 Task: Add a condition where "Channel Is not X Corp Like" in new tickets in your groups.
Action: Mouse moved to (124, 503)
Screenshot: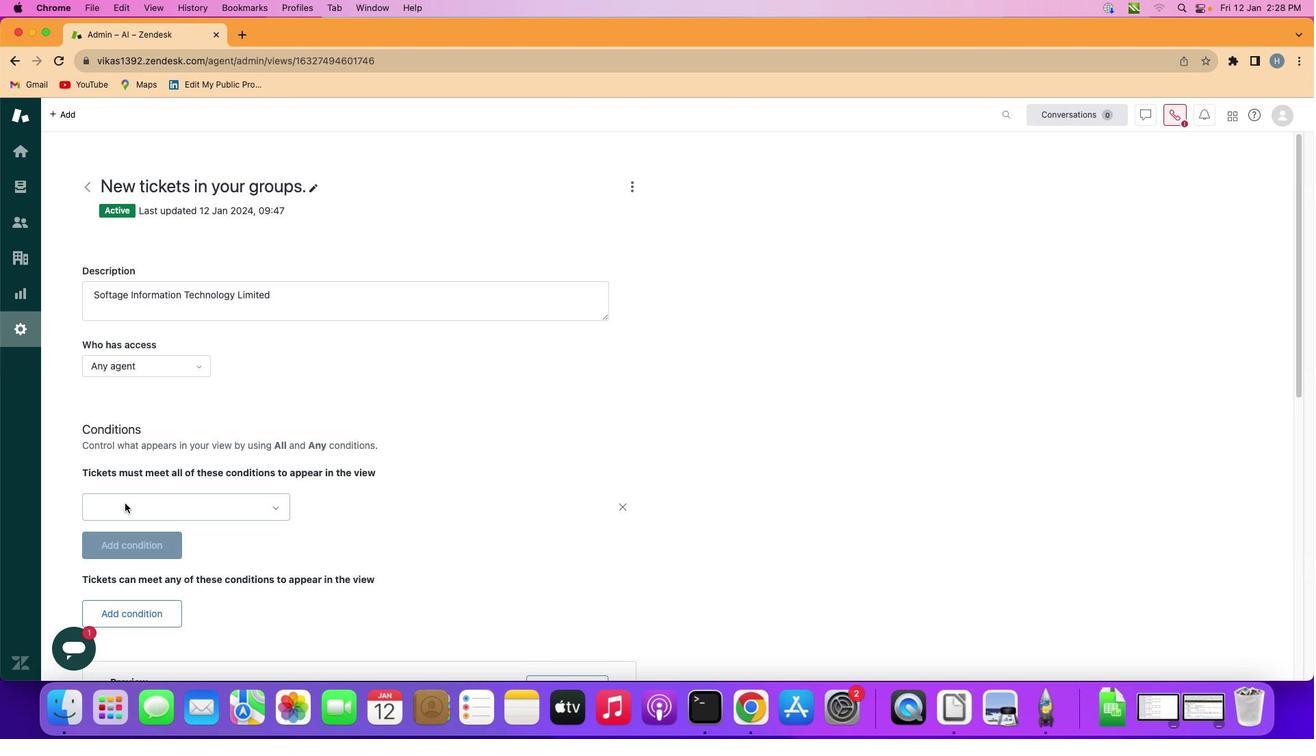
Action: Mouse pressed left at (124, 503)
Screenshot: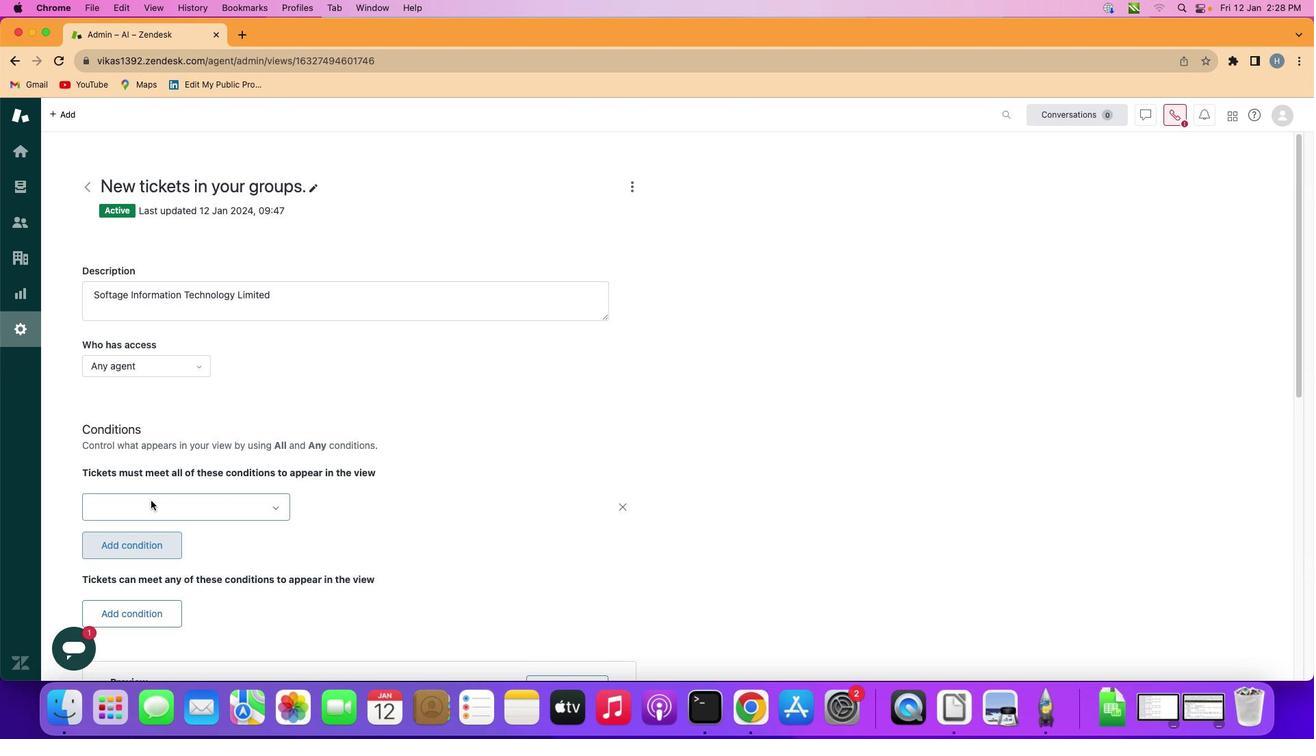 
Action: Mouse moved to (210, 492)
Screenshot: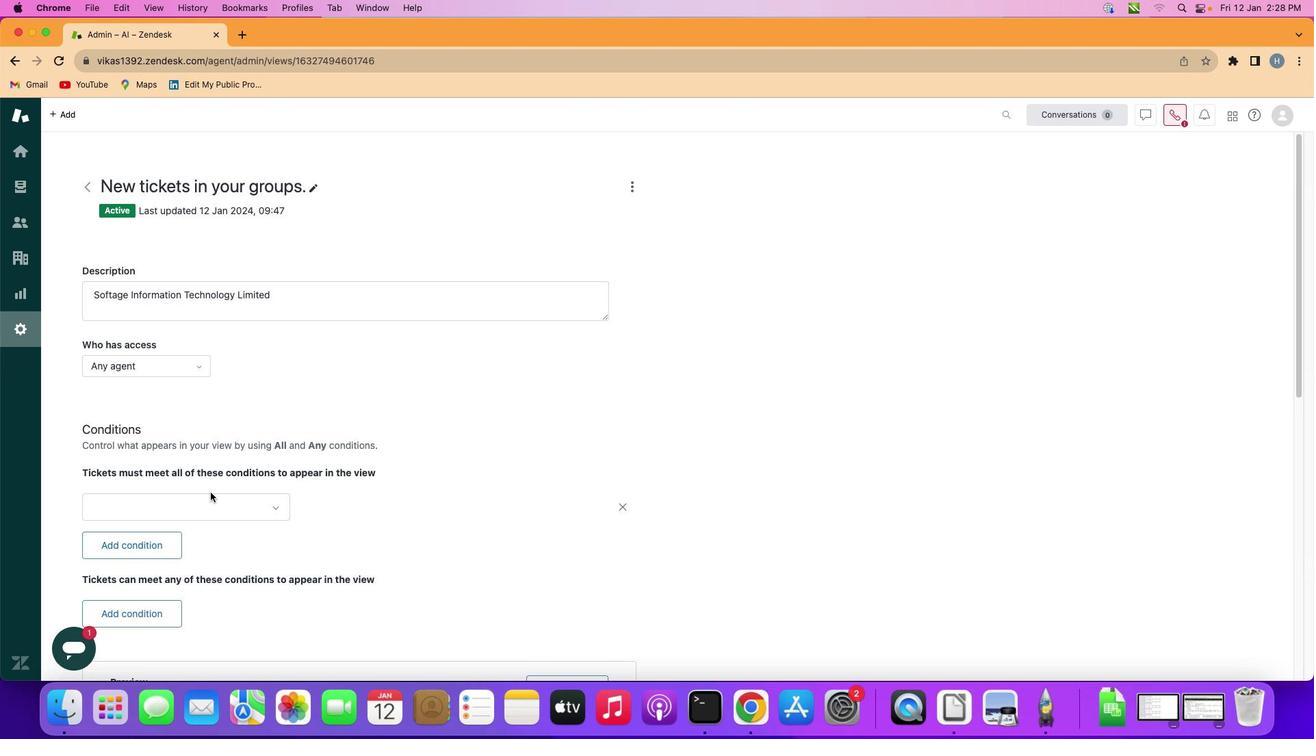 
Action: Mouse pressed left at (210, 492)
Screenshot: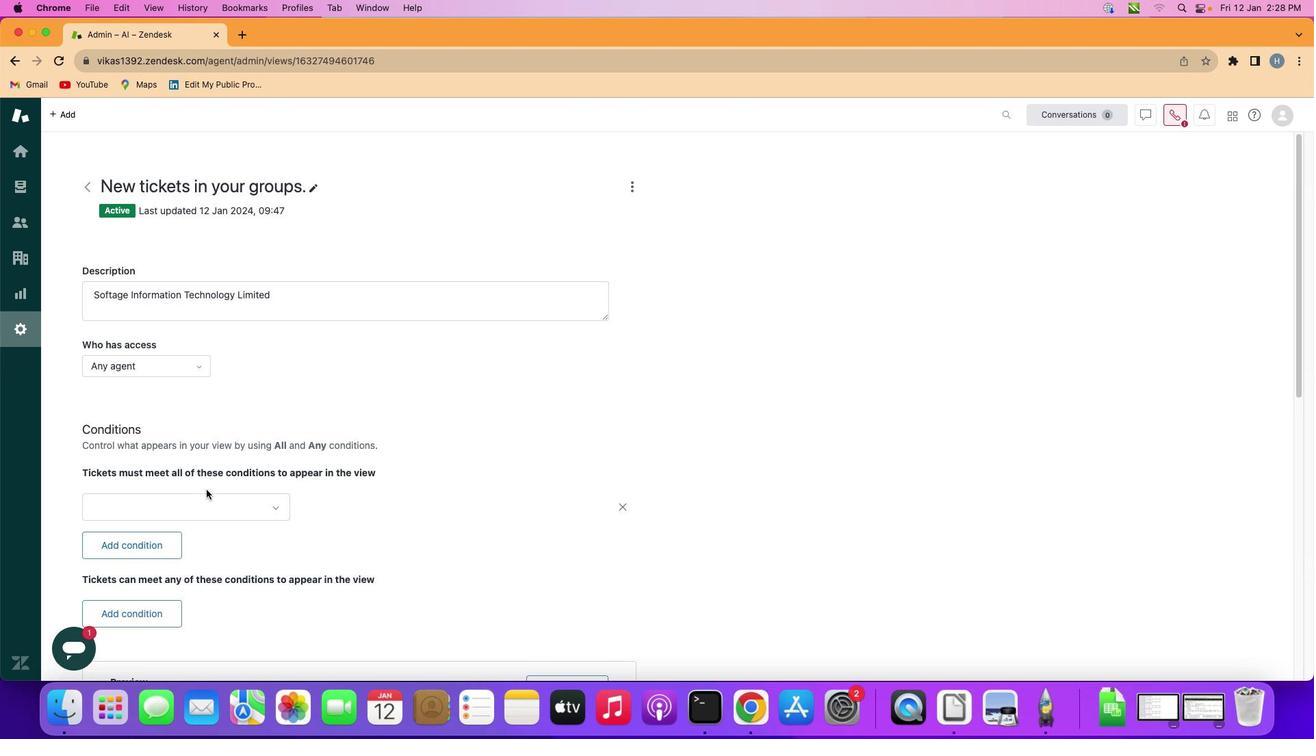 
Action: Mouse moved to (194, 509)
Screenshot: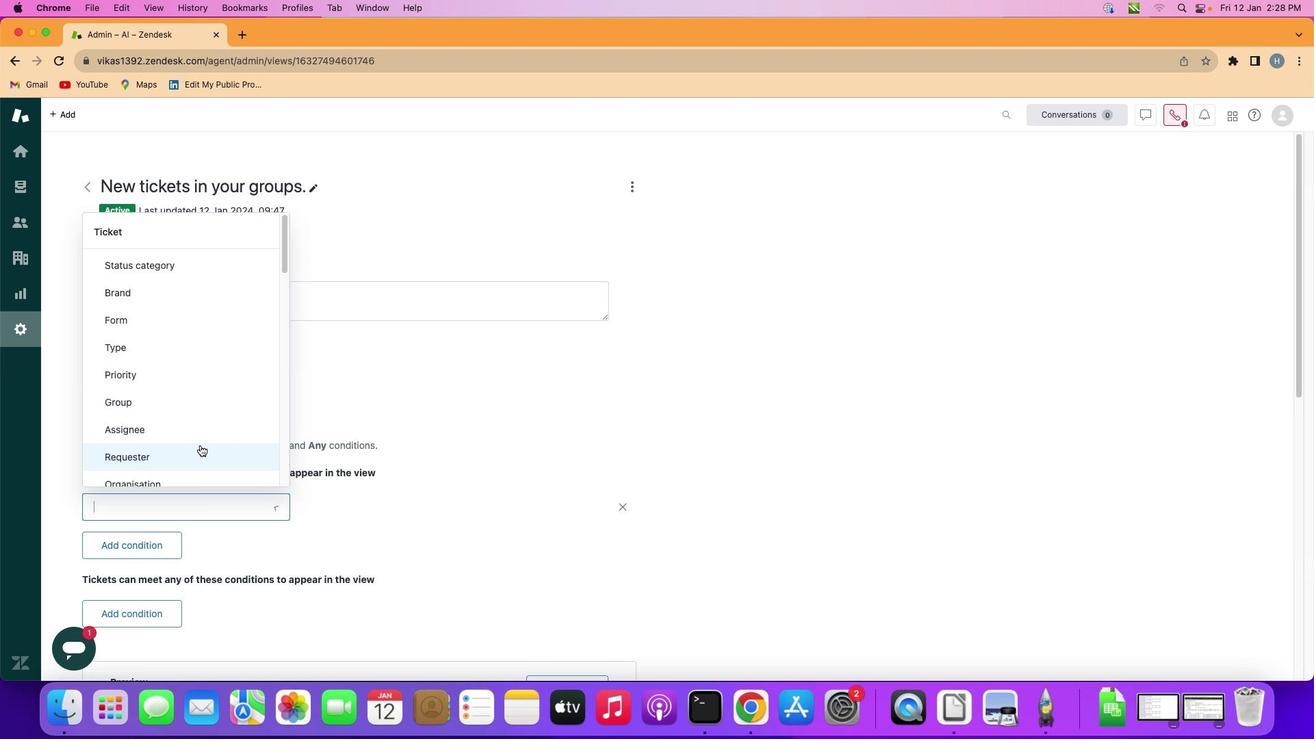 
Action: Mouse pressed left at (194, 509)
Screenshot: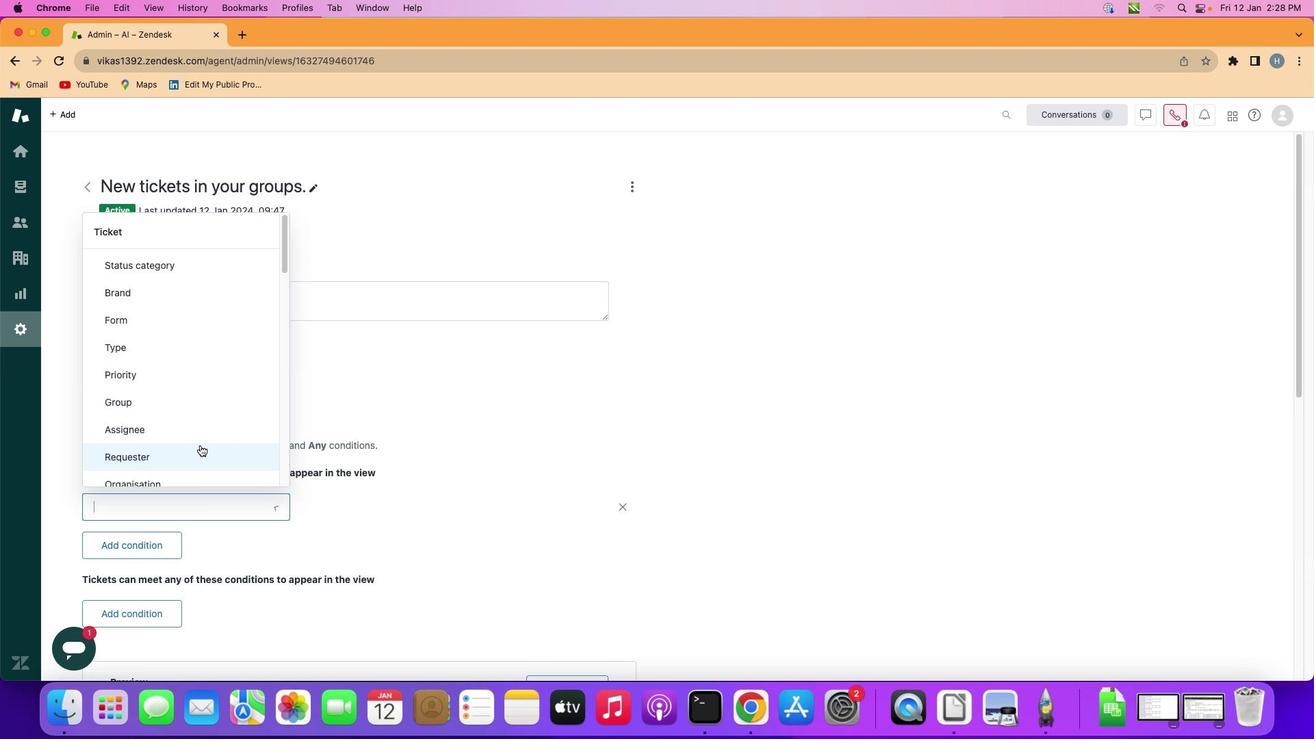 
Action: Mouse moved to (211, 412)
Screenshot: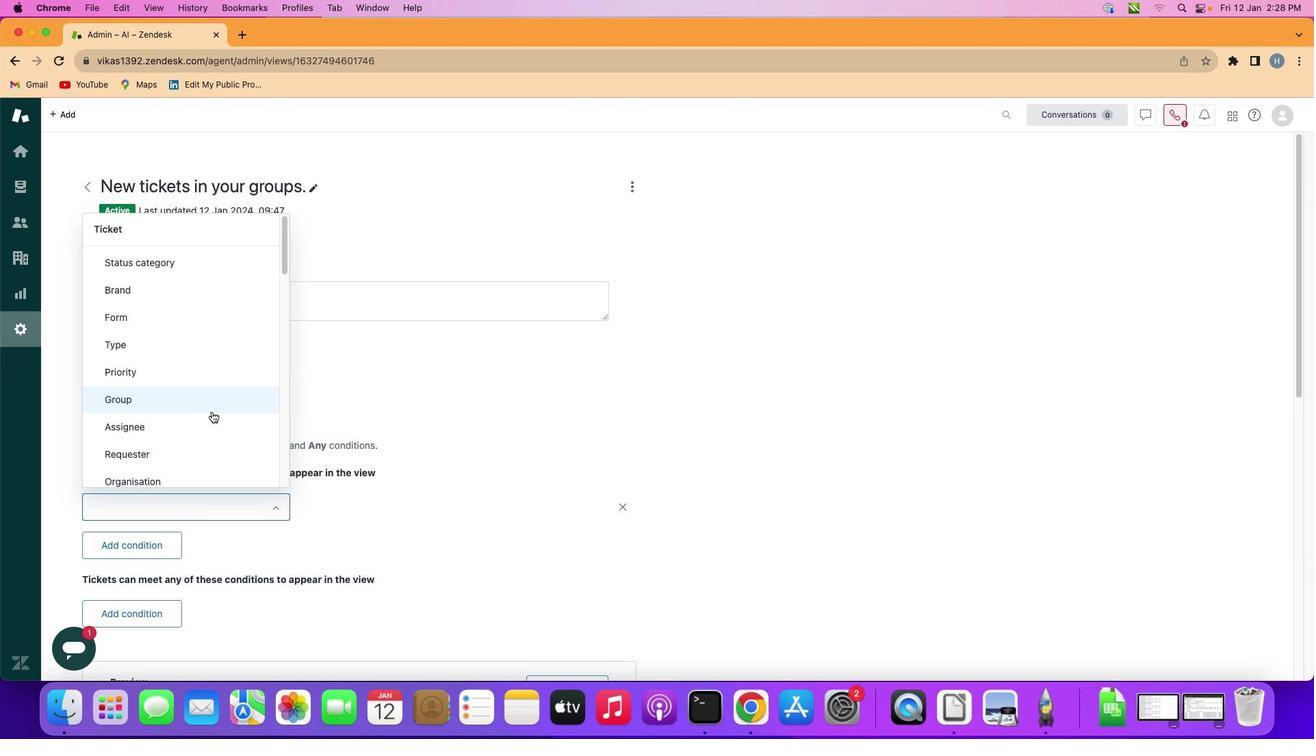 
Action: Mouse scrolled (211, 412) with delta (0, 0)
Screenshot: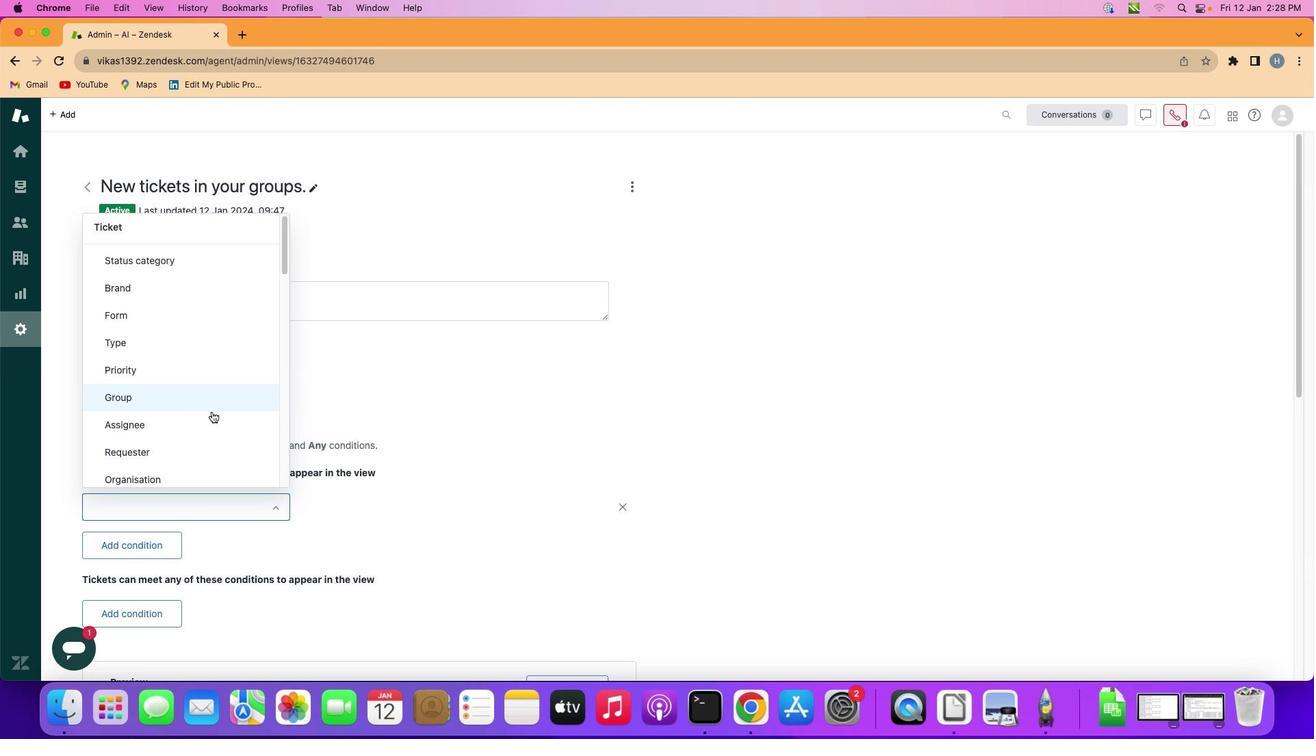 
Action: Mouse moved to (211, 412)
Screenshot: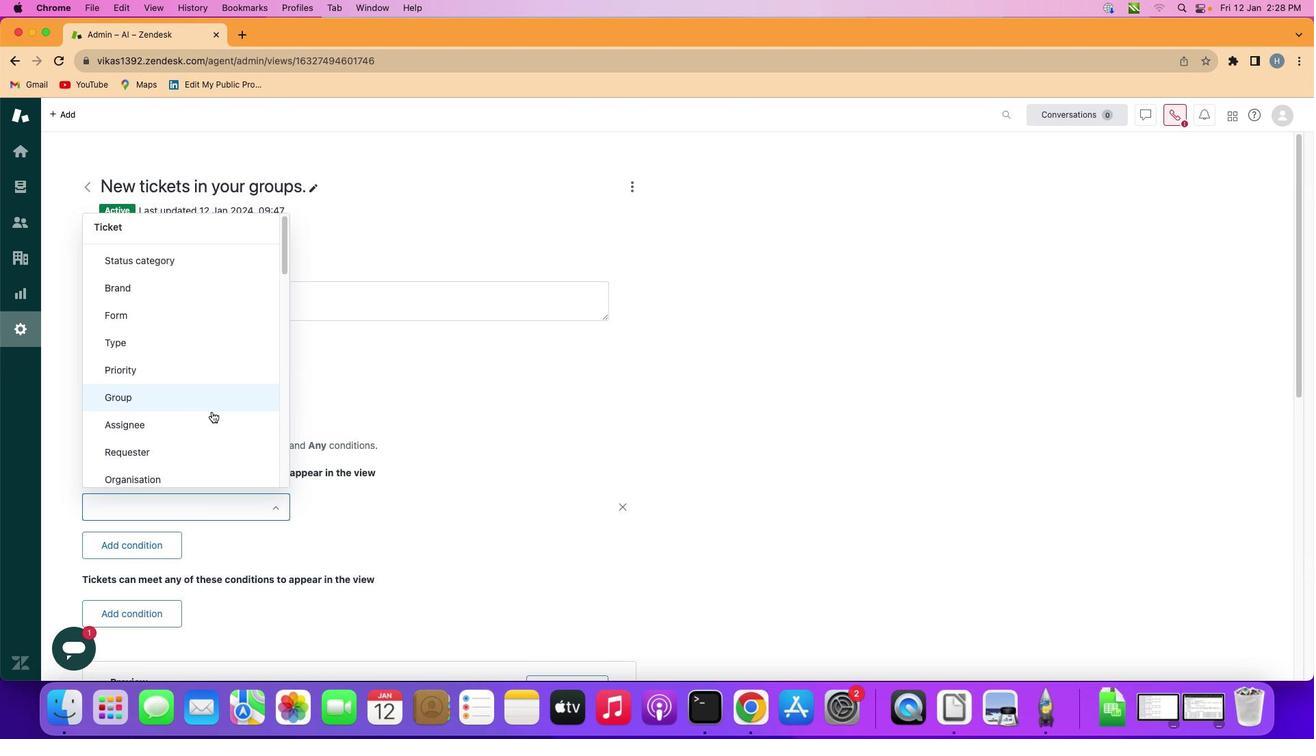 
Action: Mouse scrolled (211, 412) with delta (0, 0)
Screenshot: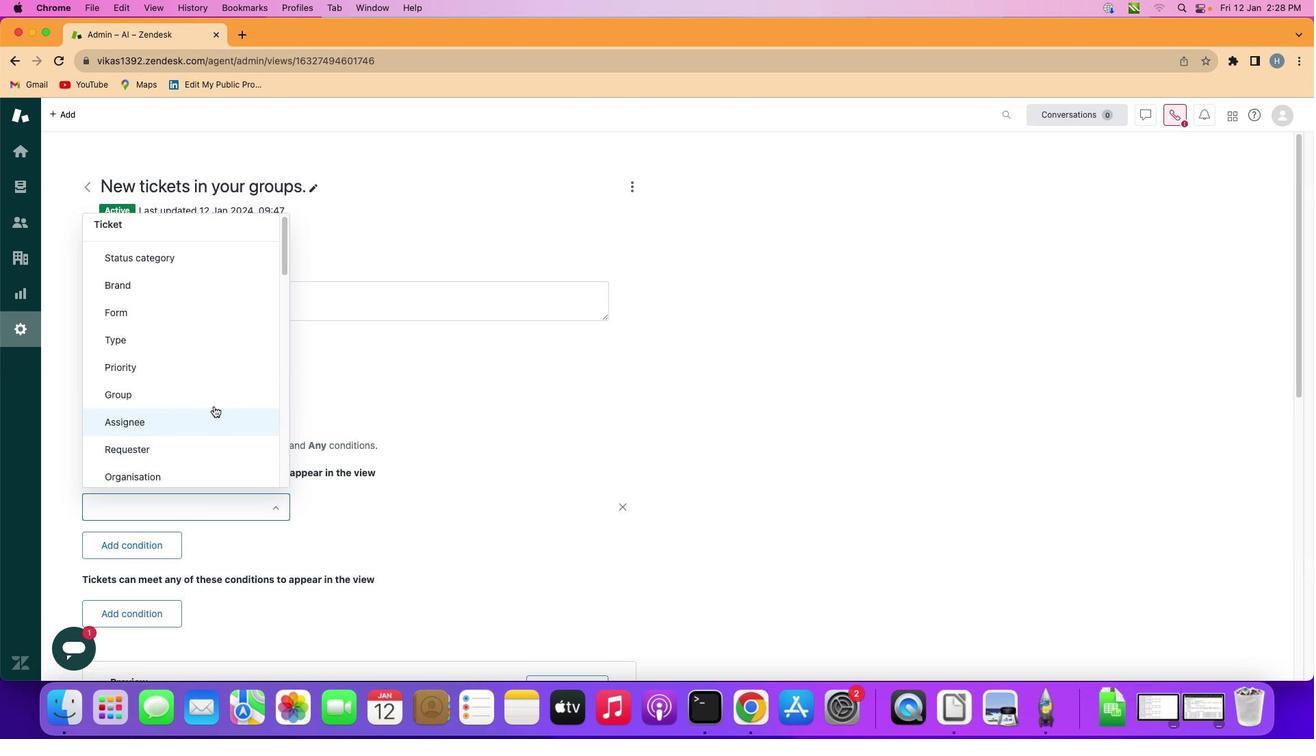 
Action: Mouse scrolled (211, 412) with delta (0, 0)
Screenshot: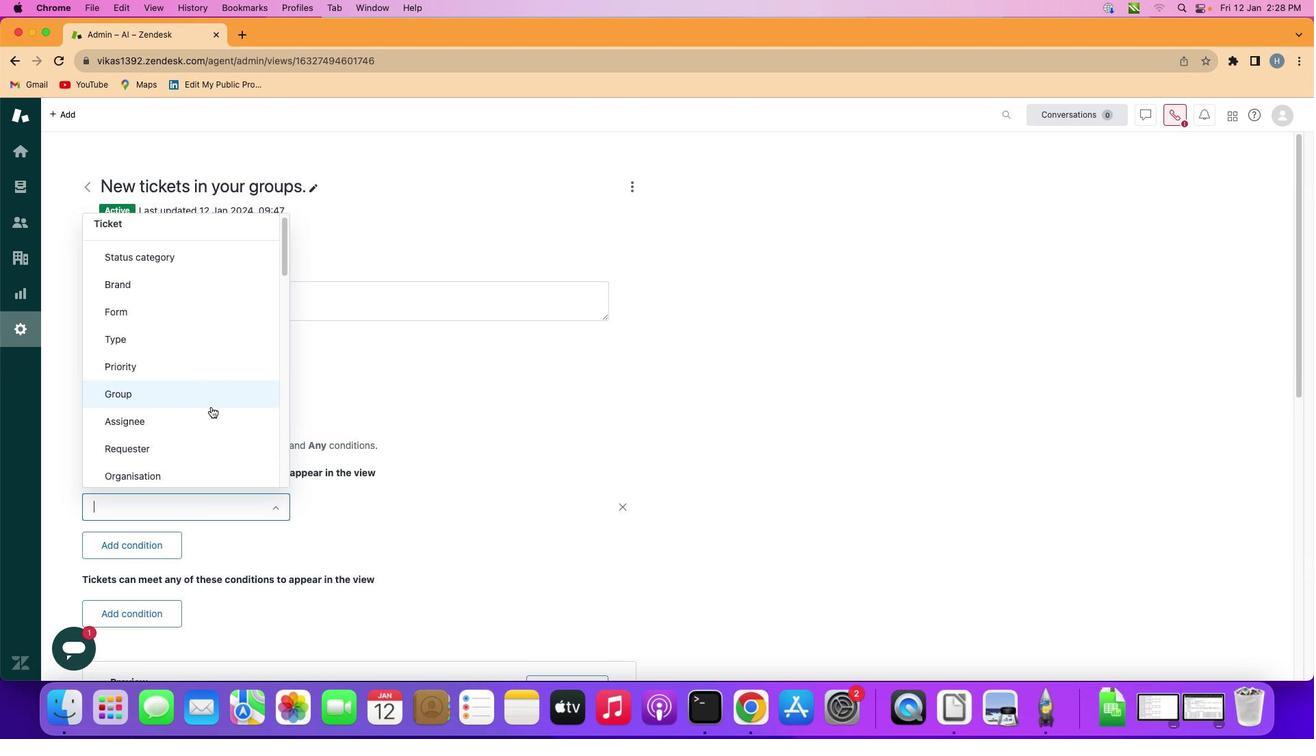 
Action: Mouse moved to (197, 408)
Screenshot: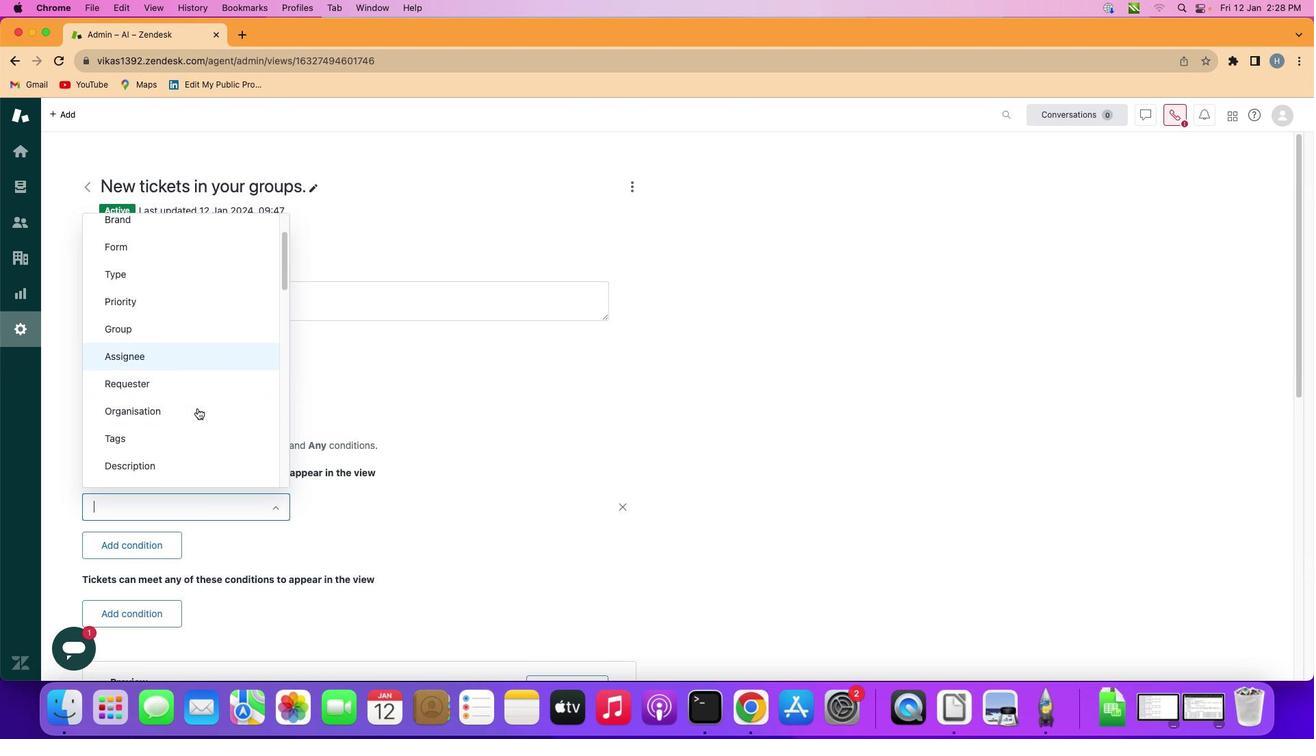 
Action: Mouse scrolled (197, 408) with delta (0, 0)
Screenshot: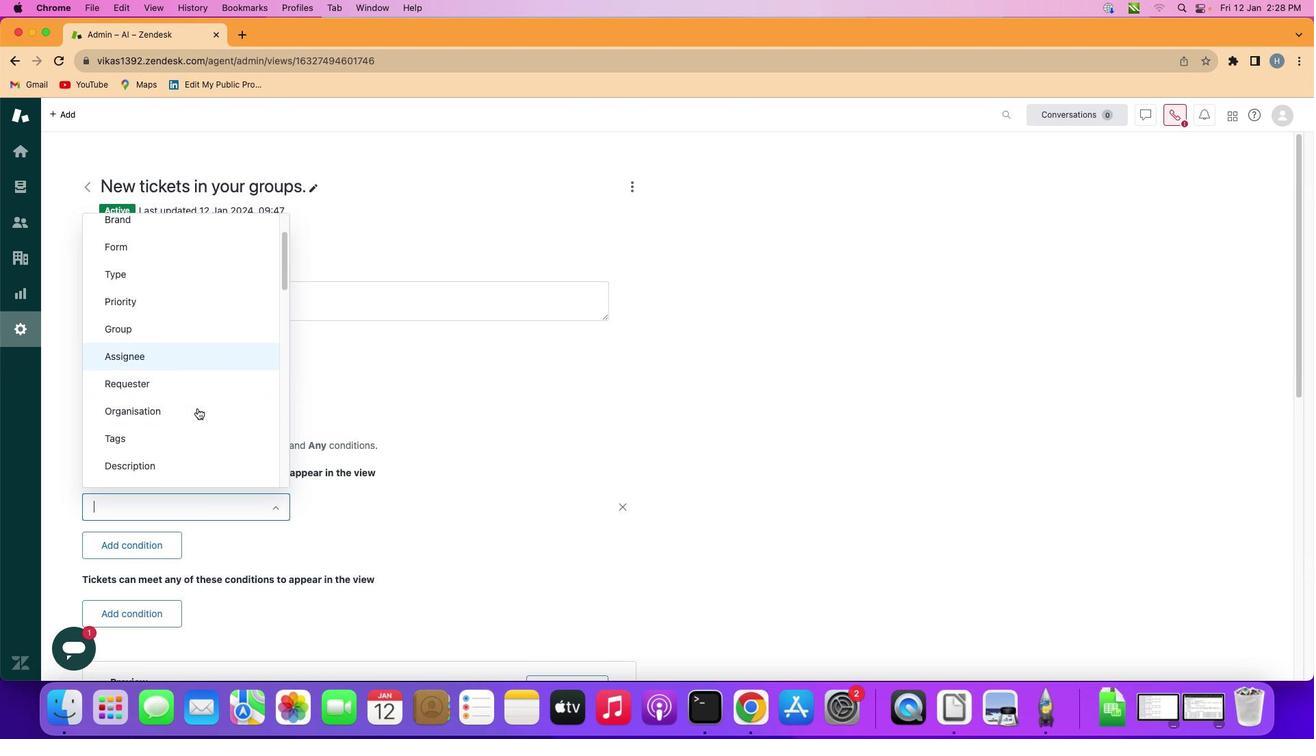 
Action: Mouse scrolled (197, 408) with delta (0, 0)
Screenshot: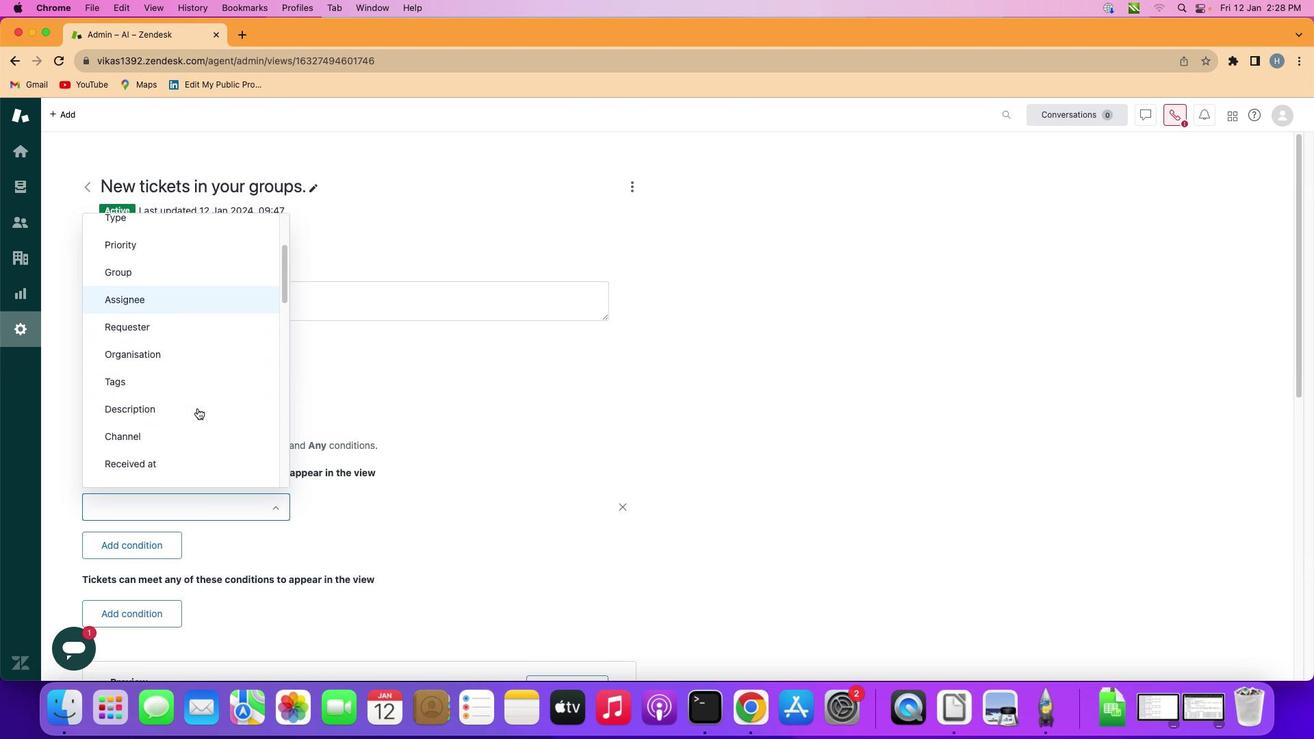 
Action: Mouse scrolled (197, 408) with delta (0, 0)
Screenshot: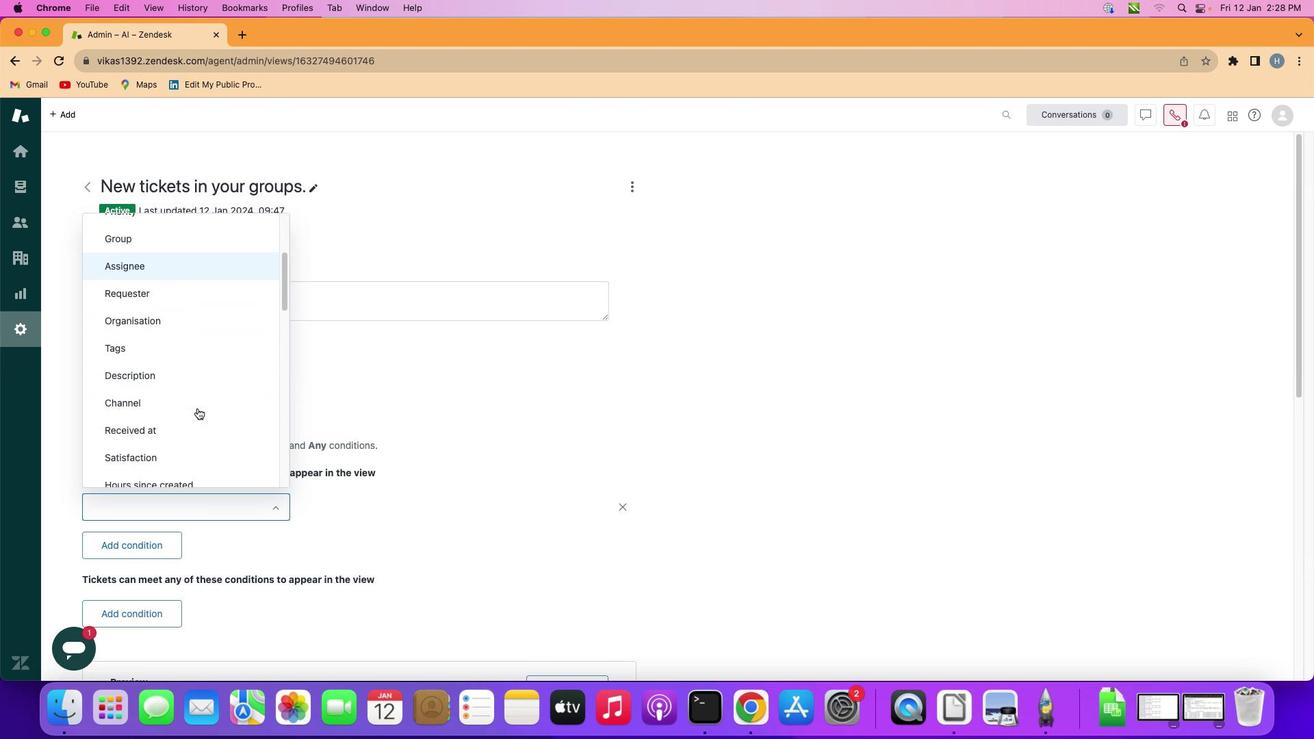 
Action: Mouse scrolled (197, 408) with delta (0, -1)
Screenshot: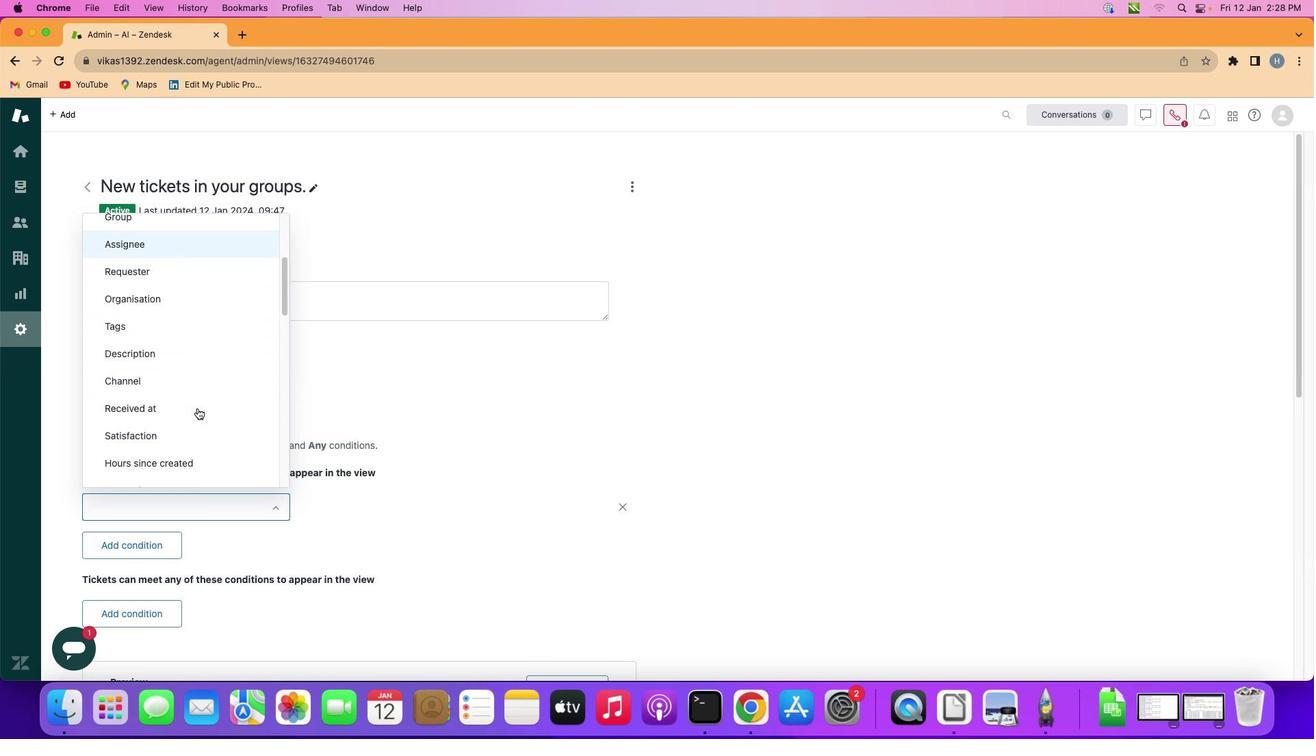 
Action: Mouse scrolled (197, 408) with delta (0, -1)
Screenshot: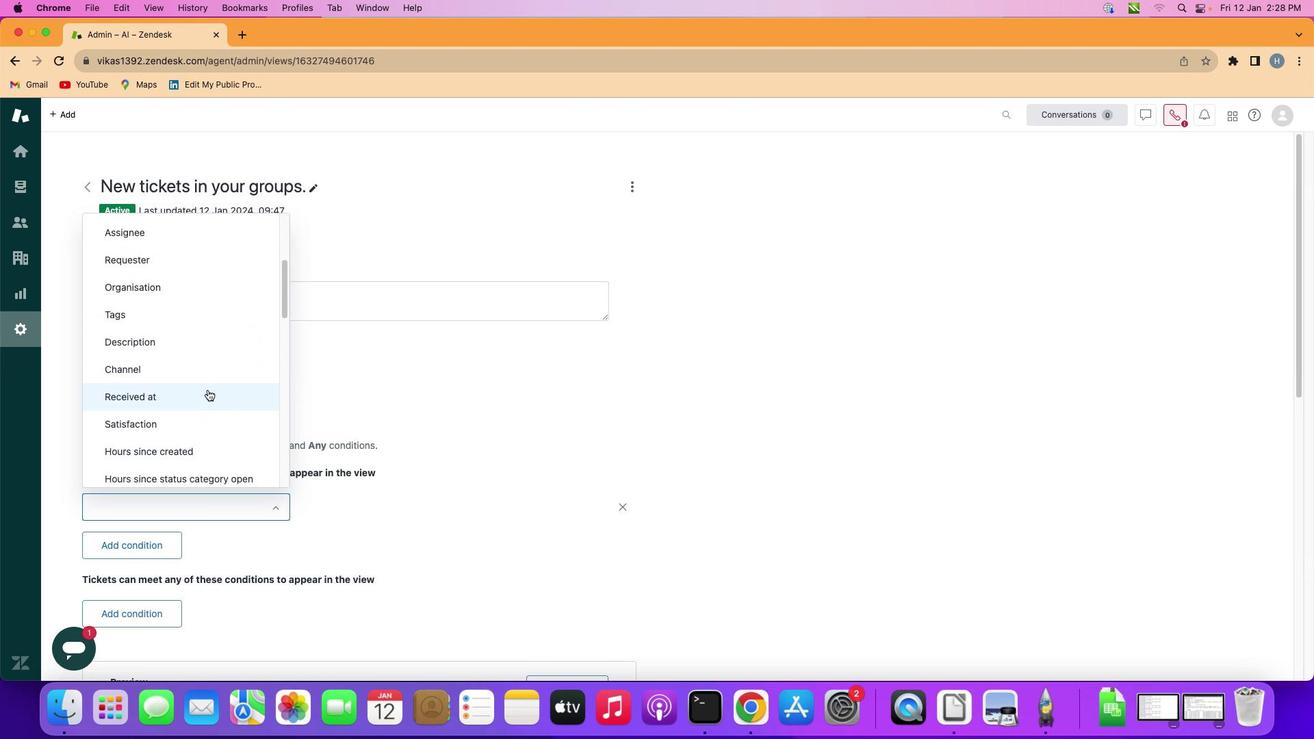
Action: Mouse moved to (214, 371)
Screenshot: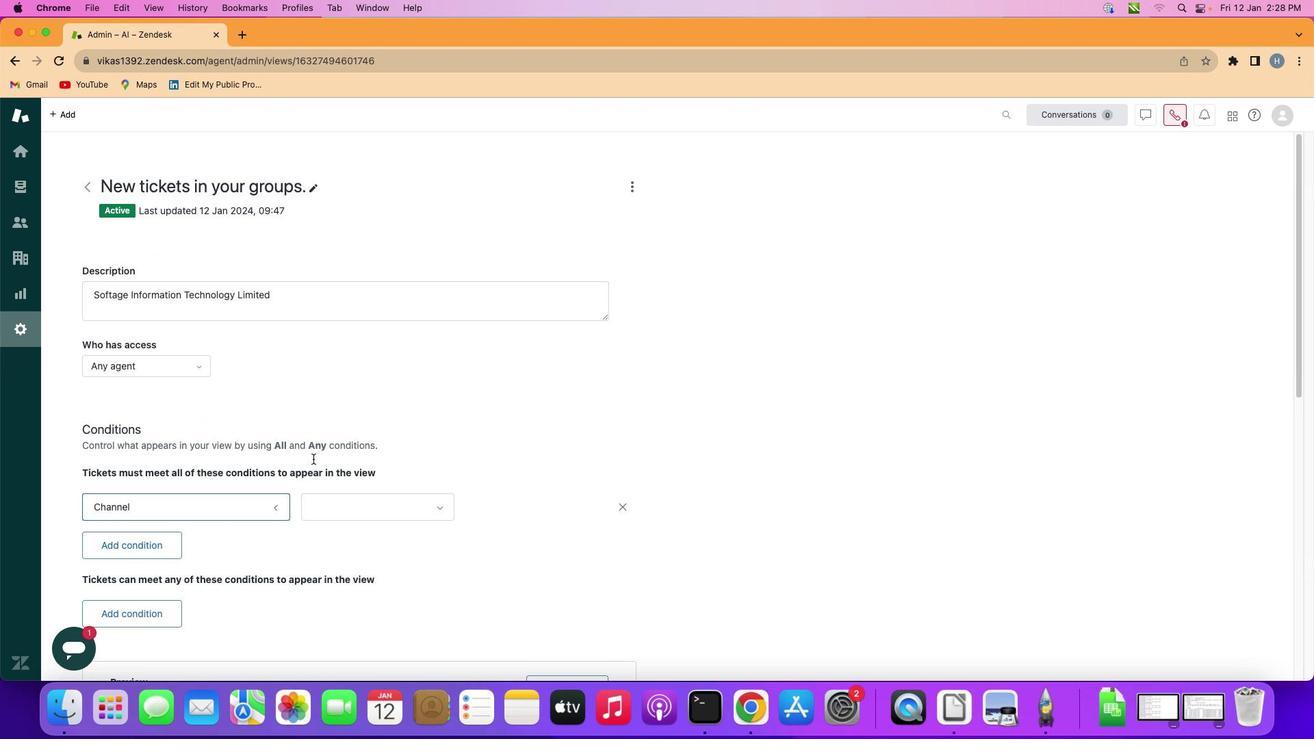 
Action: Mouse pressed left at (214, 371)
Screenshot: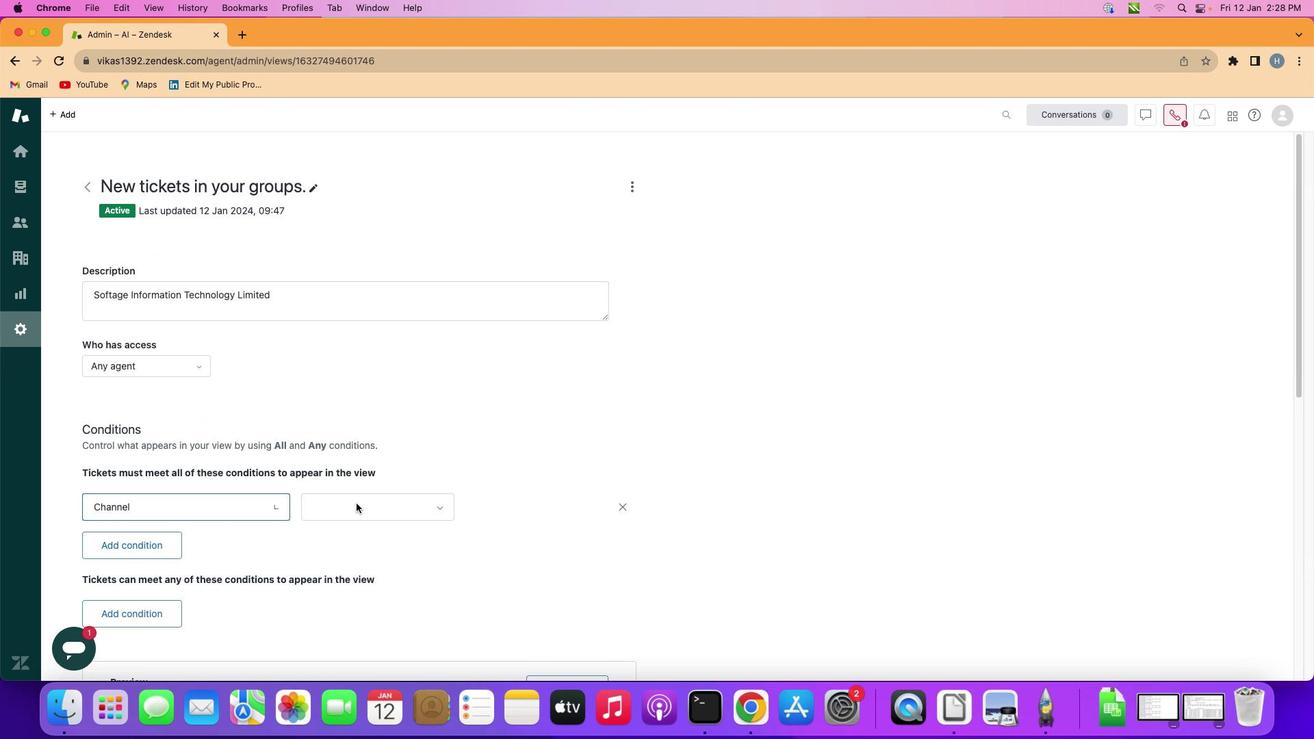
Action: Mouse moved to (384, 507)
Screenshot: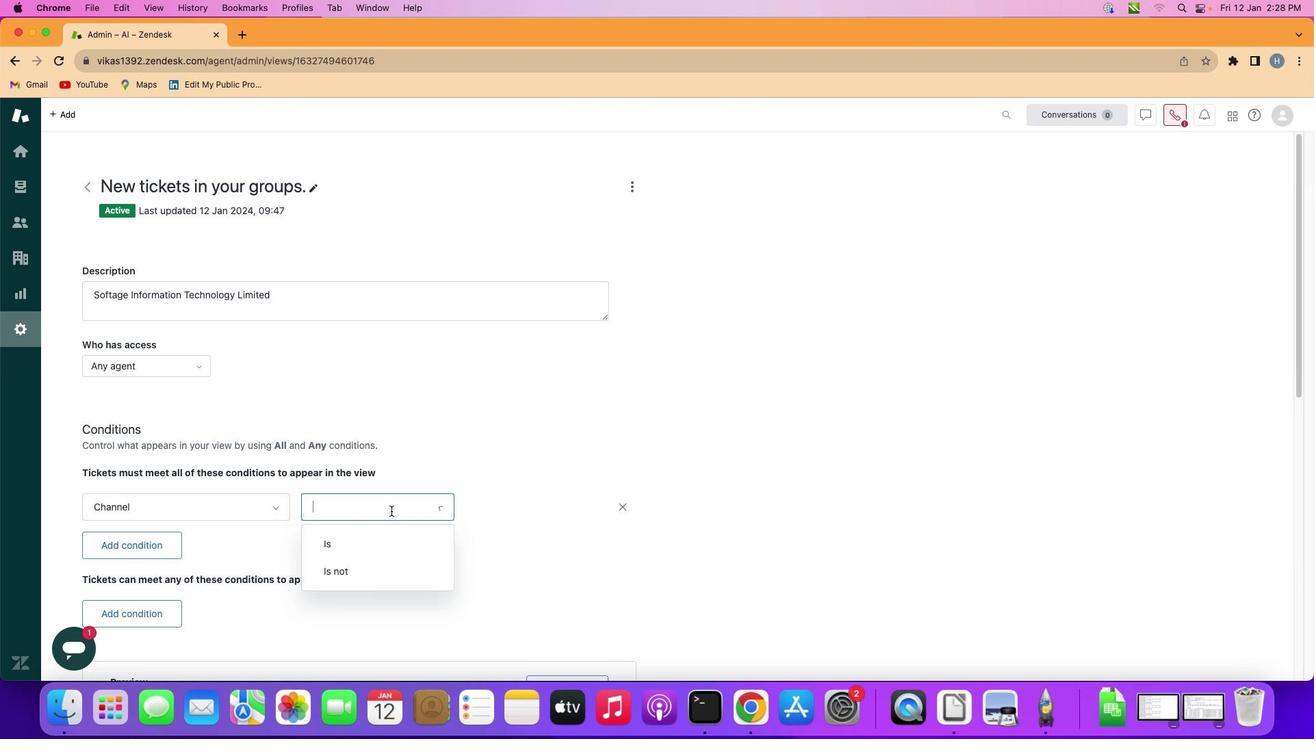 
Action: Mouse pressed left at (384, 507)
Screenshot: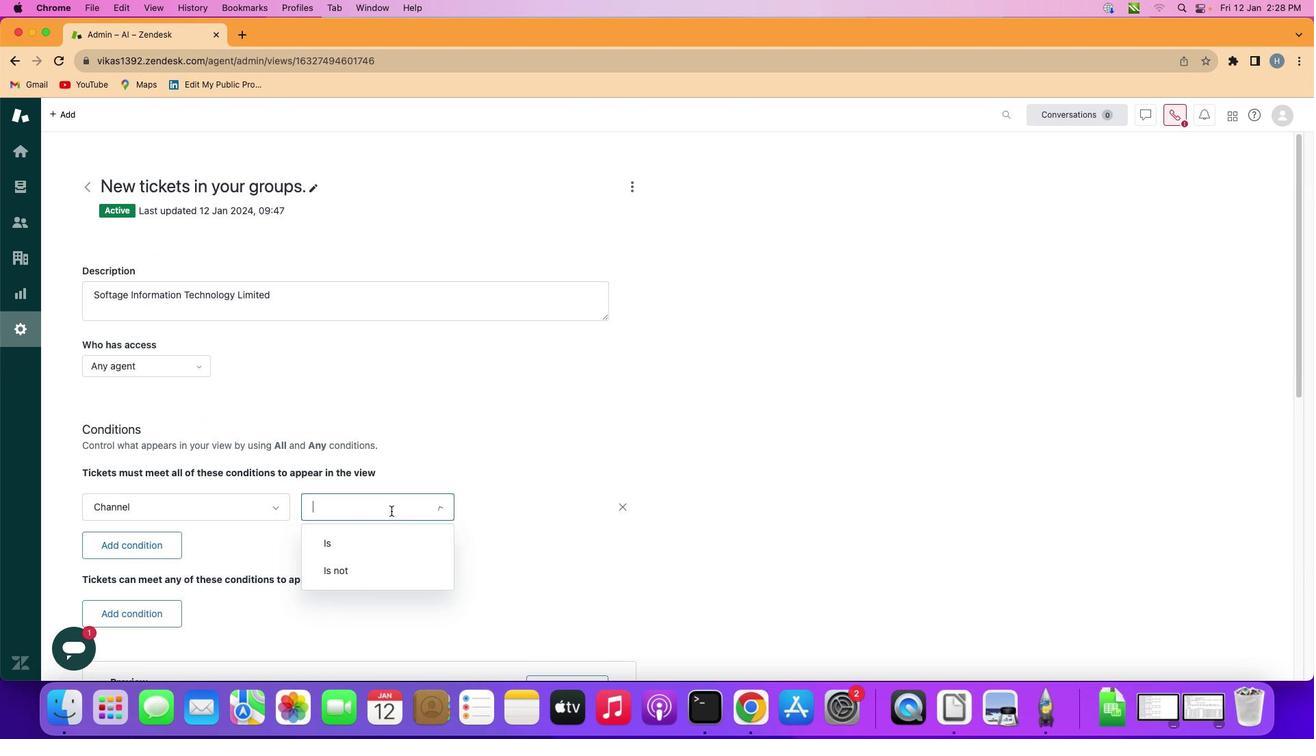 
Action: Mouse moved to (396, 574)
Screenshot: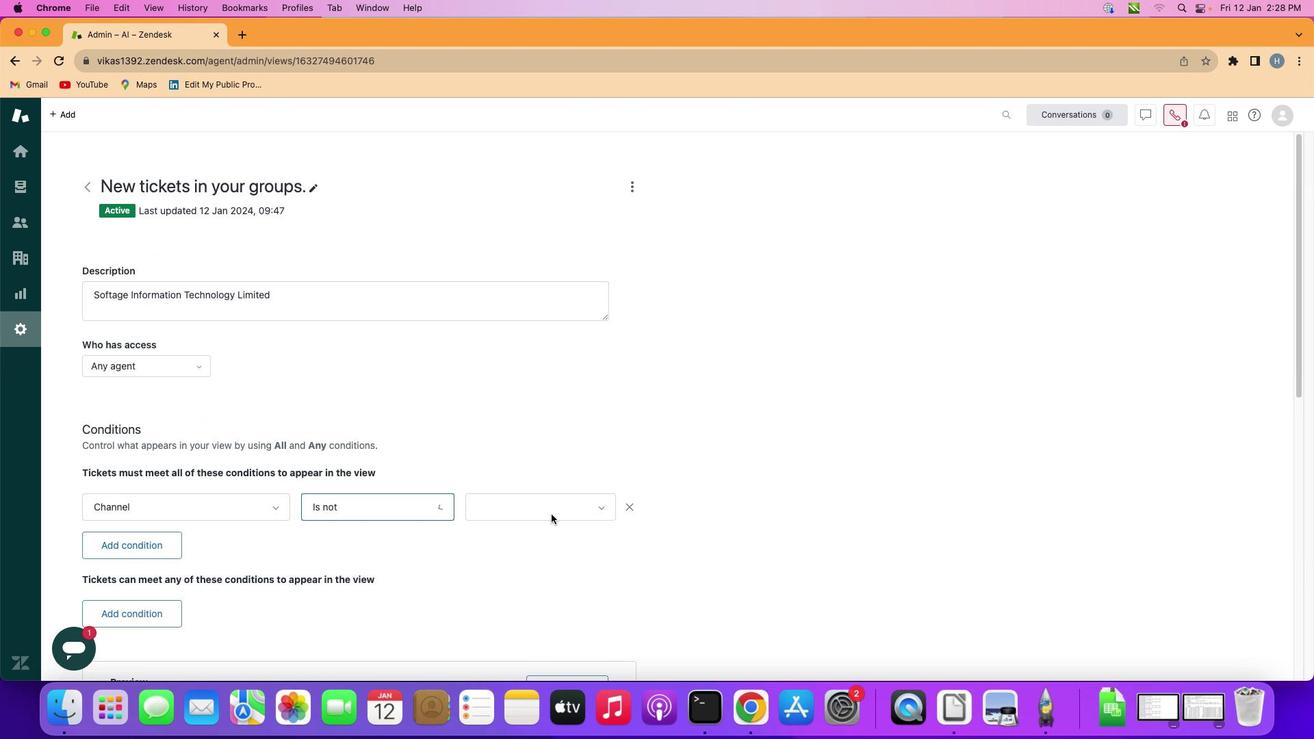 
Action: Mouse pressed left at (396, 574)
Screenshot: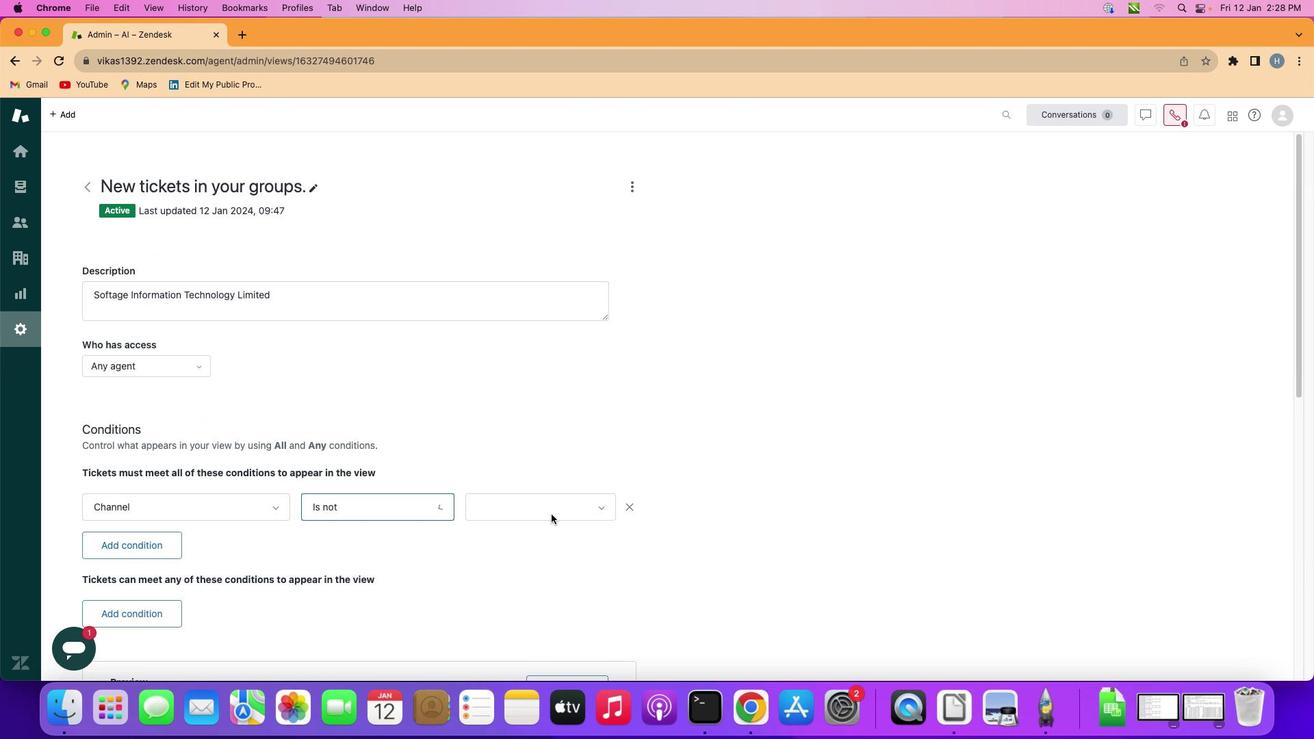 
Action: Mouse moved to (566, 509)
Screenshot: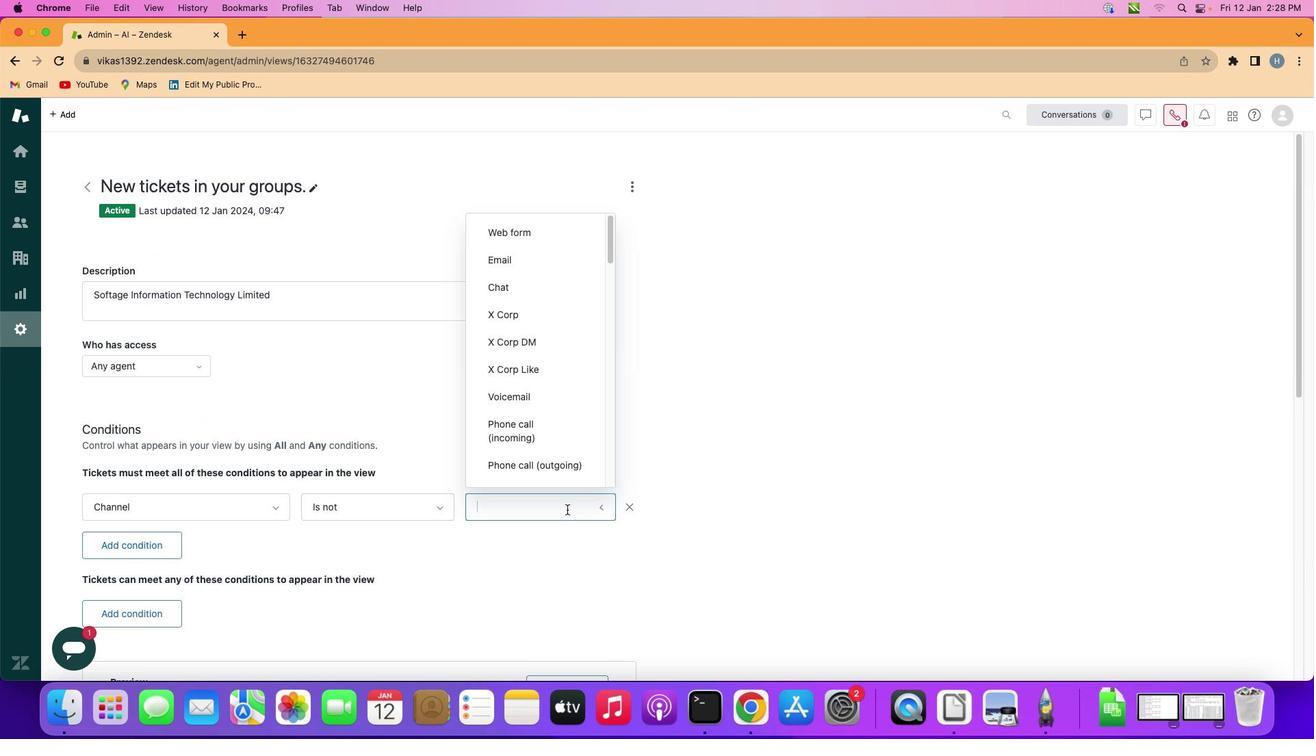 
Action: Mouse pressed left at (566, 509)
Screenshot: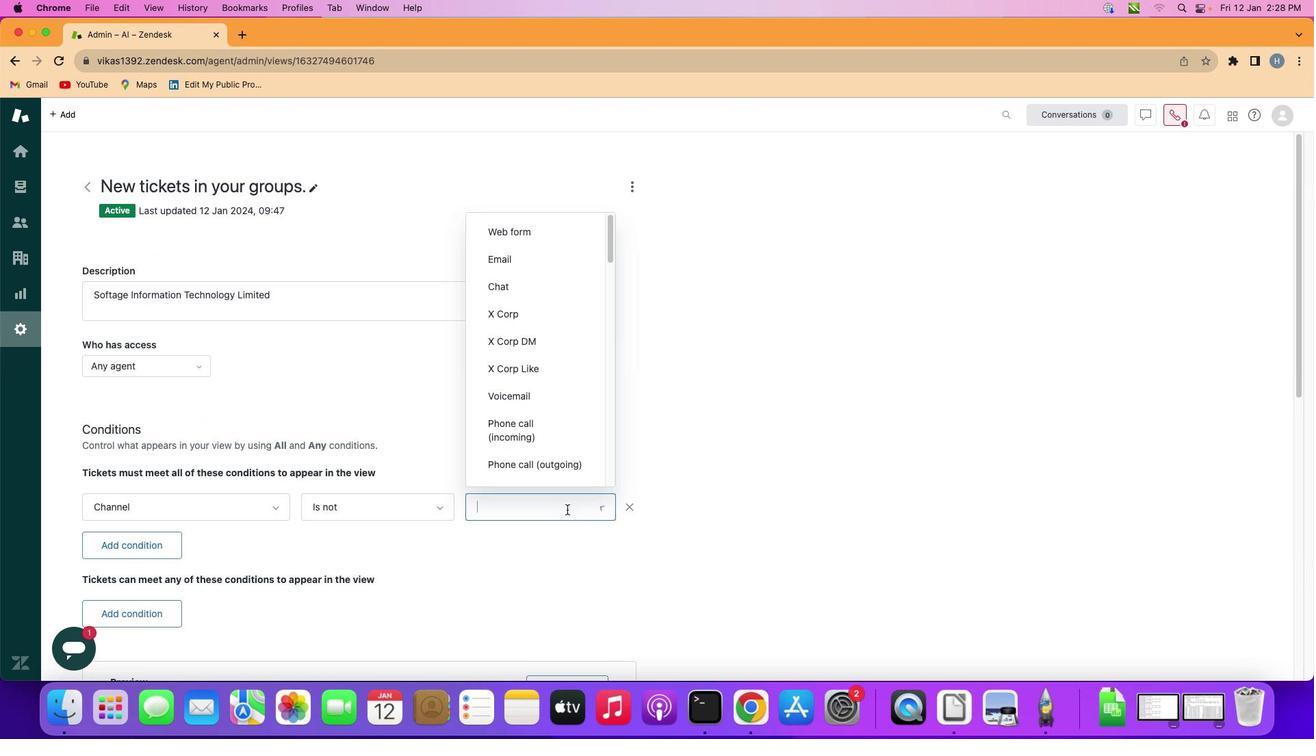 
Action: Mouse moved to (559, 372)
Screenshot: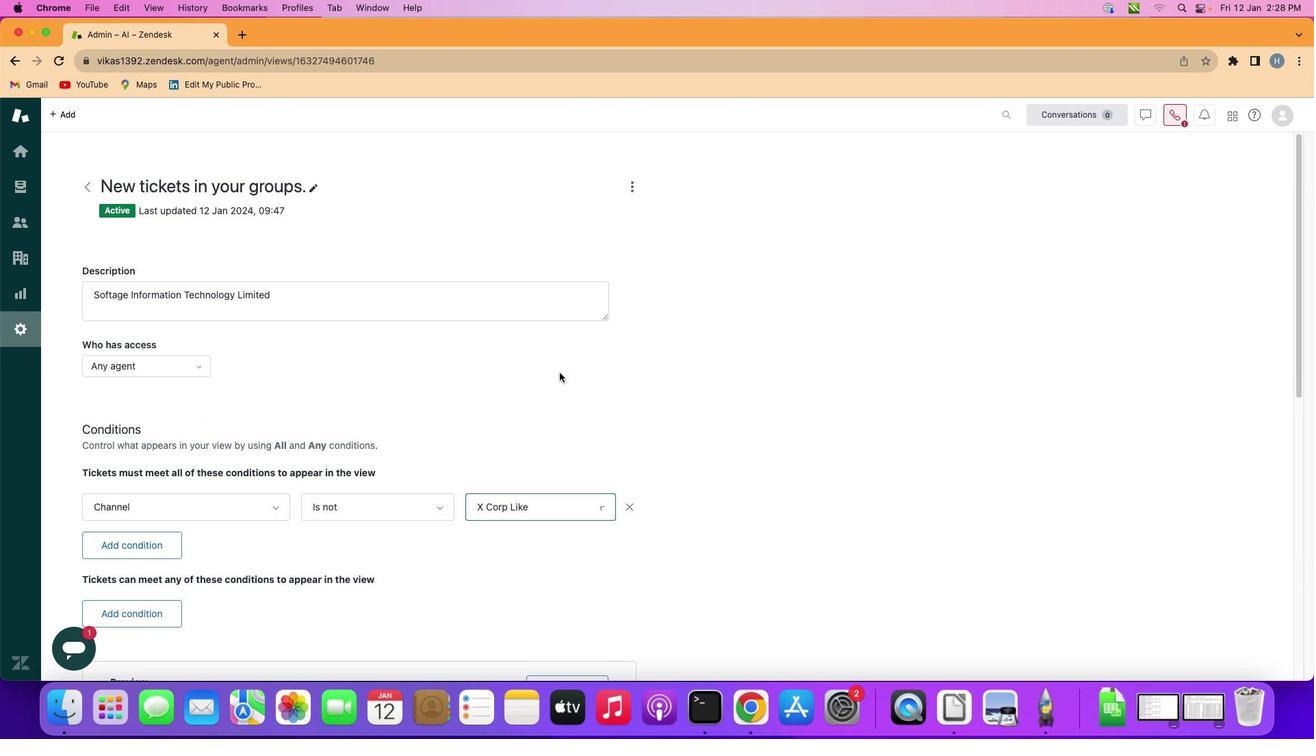 
Action: Mouse pressed left at (559, 372)
Screenshot: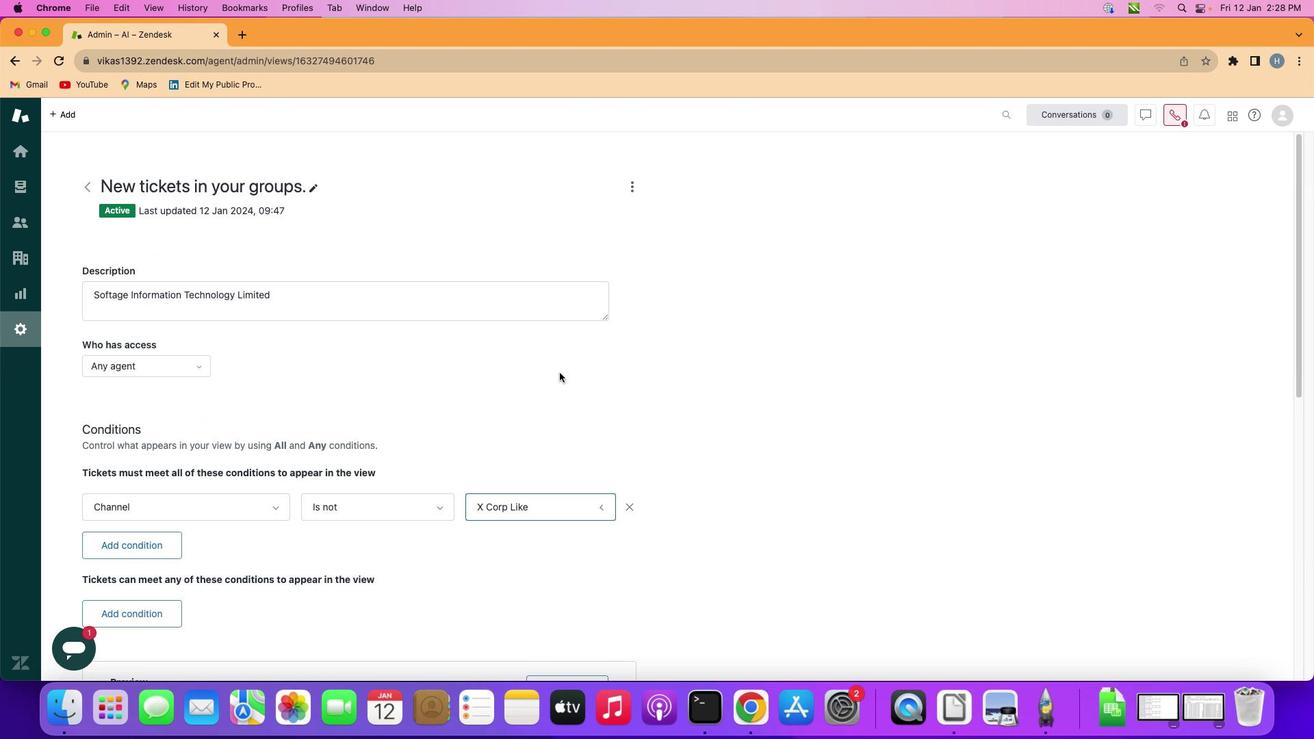 
Action: Mouse moved to (559, 372)
Screenshot: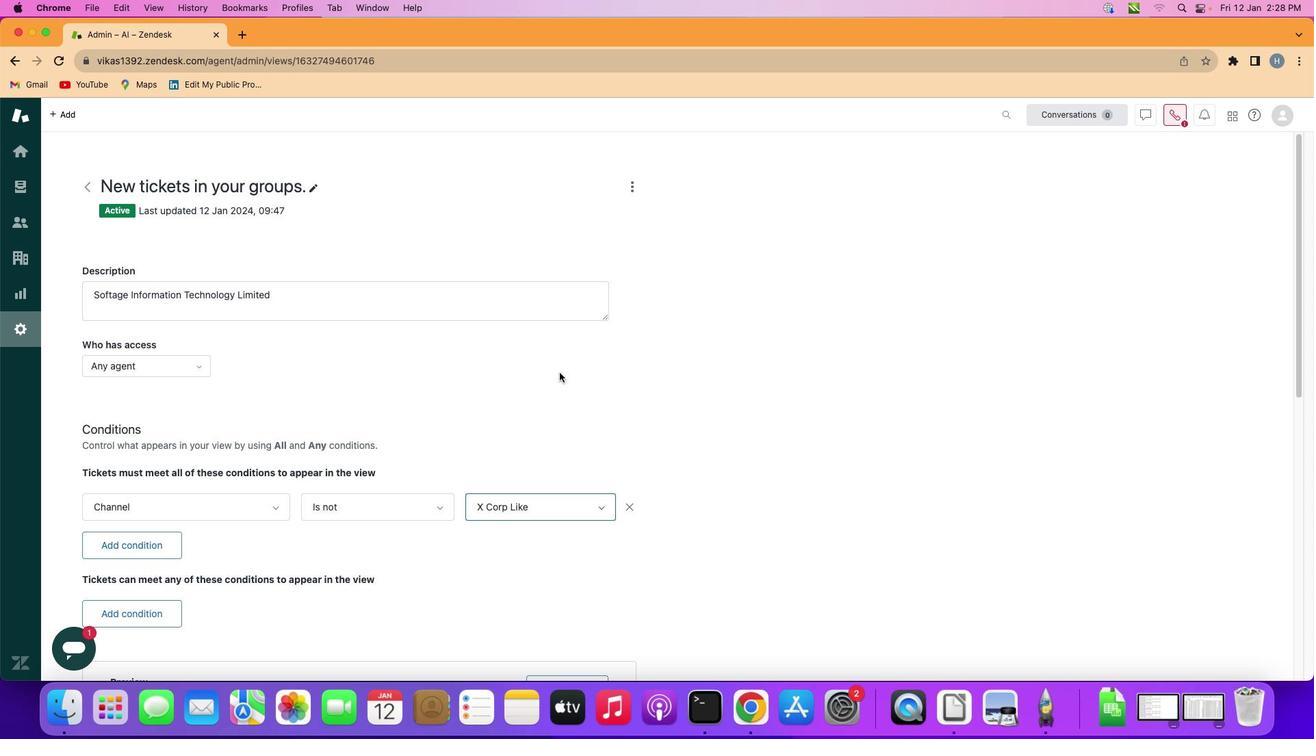 
